 Task: Check the percentage active listings of gas fireplace in the last 5 years.
Action: Mouse moved to (329, 227)
Screenshot: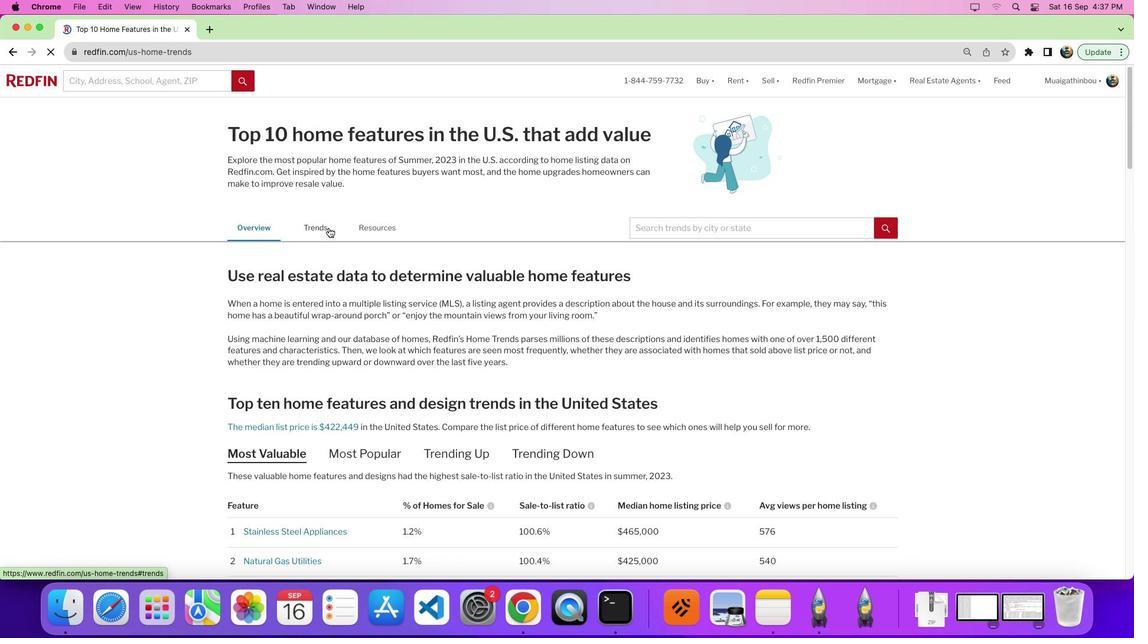
Action: Mouse pressed left at (329, 227)
Screenshot: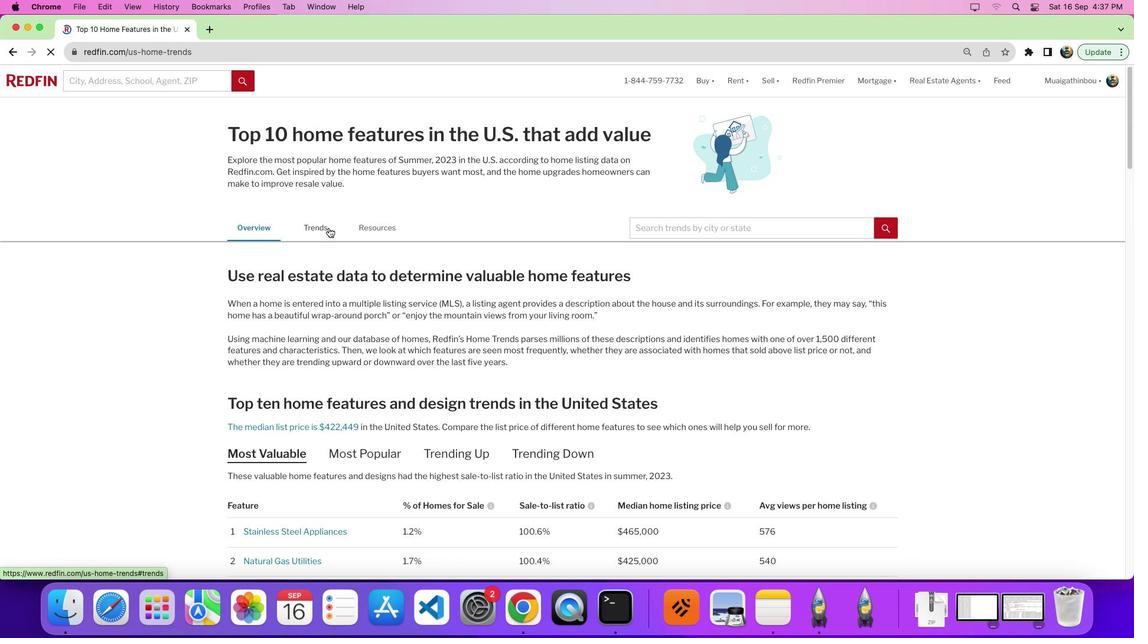 
Action: Mouse moved to (596, 293)
Screenshot: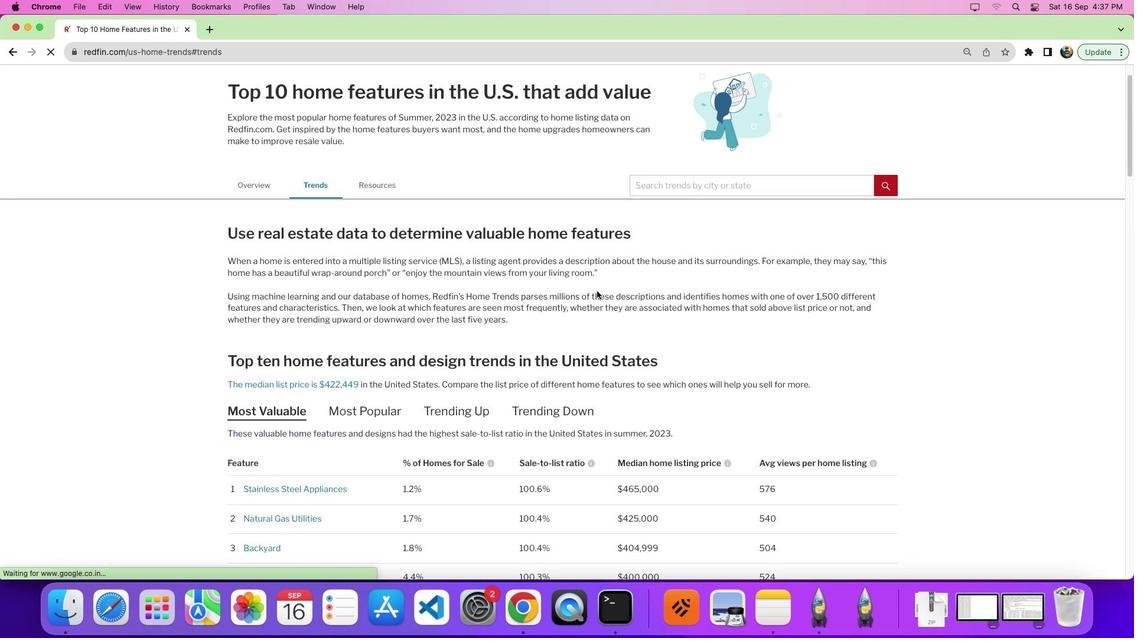 
Action: Mouse scrolled (596, 293) with delta (0, 0)
Screenshot: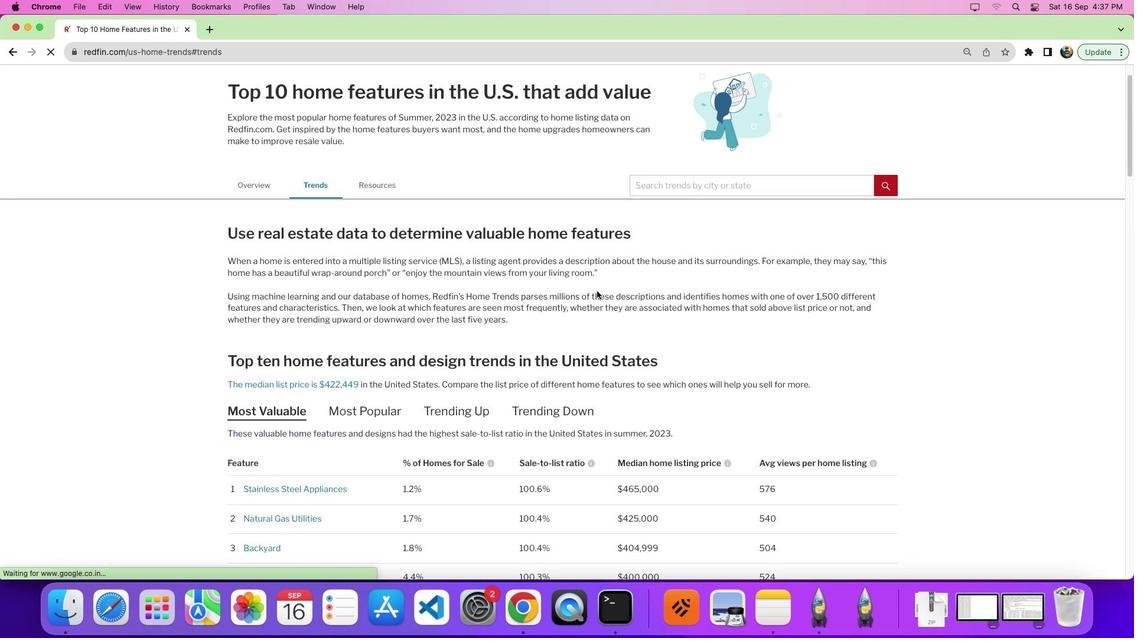 
Action: Mouse moved to (596, 293)
Screenshot: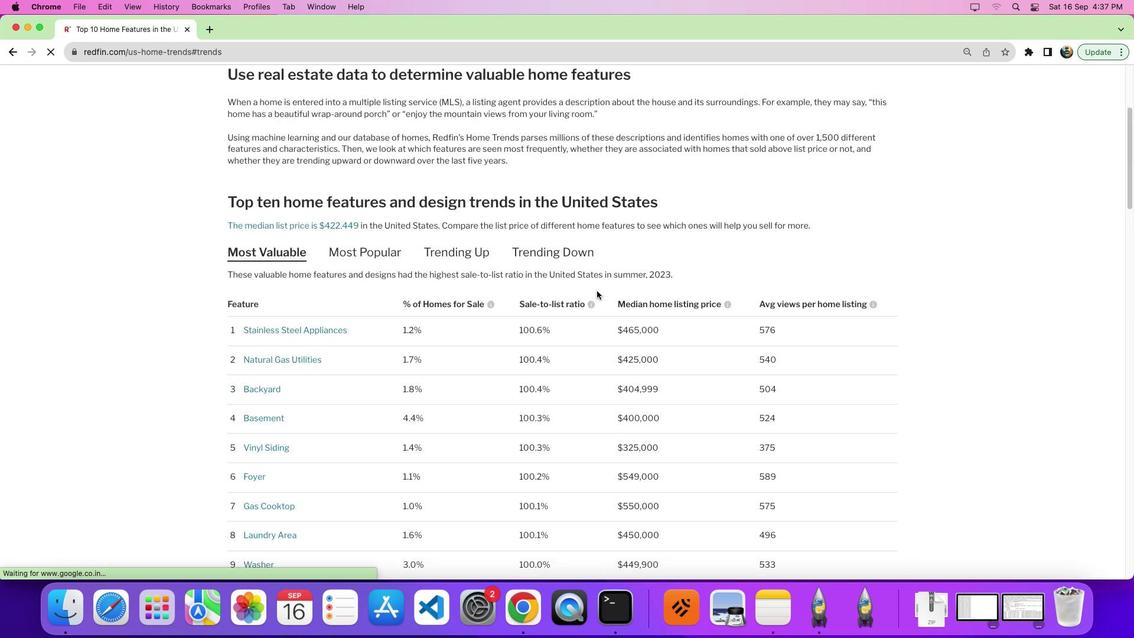 
Action: Mouse scrolled (596, 293) with delta (0, -1)
Screenshot: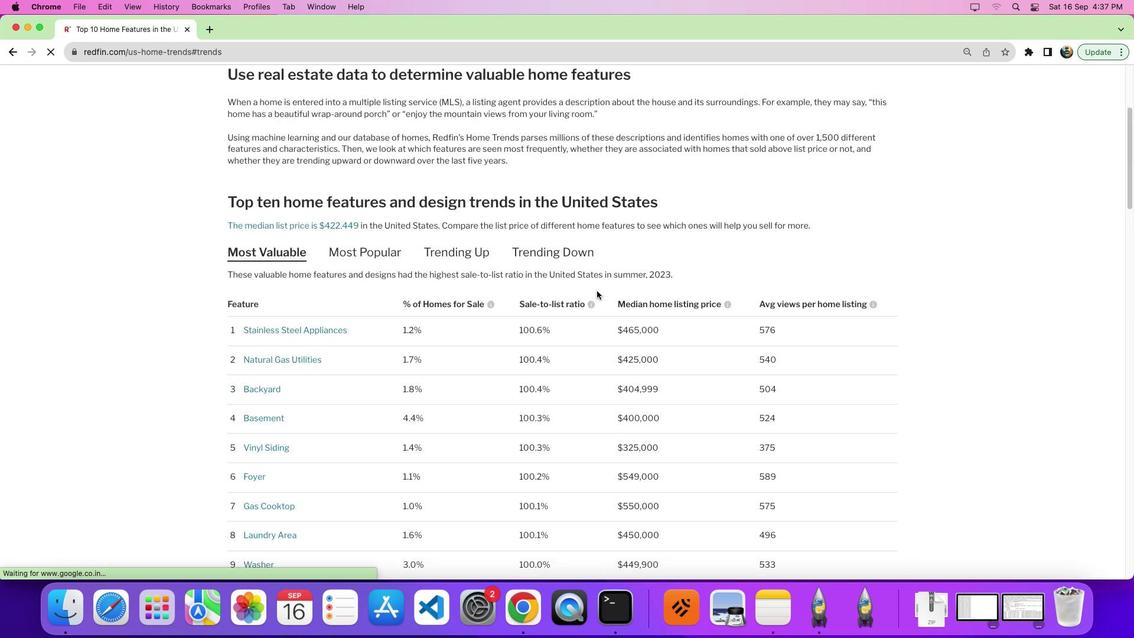 
Action: Mouse moved to (596, 292)
Screenshot: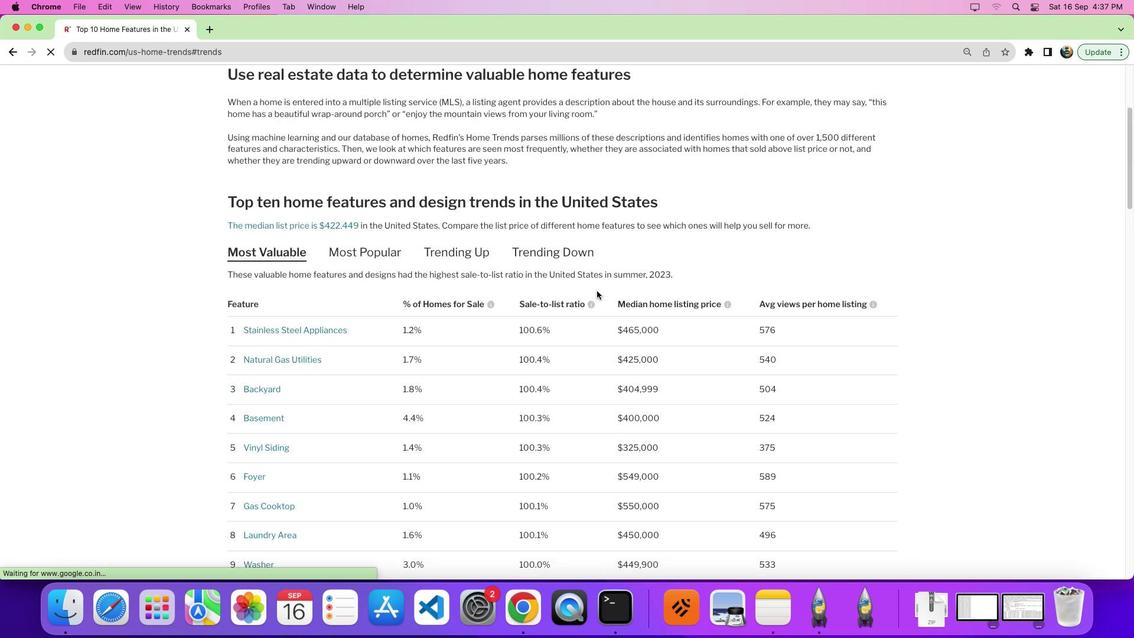 
Action: Mouse scrolled (596, 292) with delta (0, -5)
Screenshot: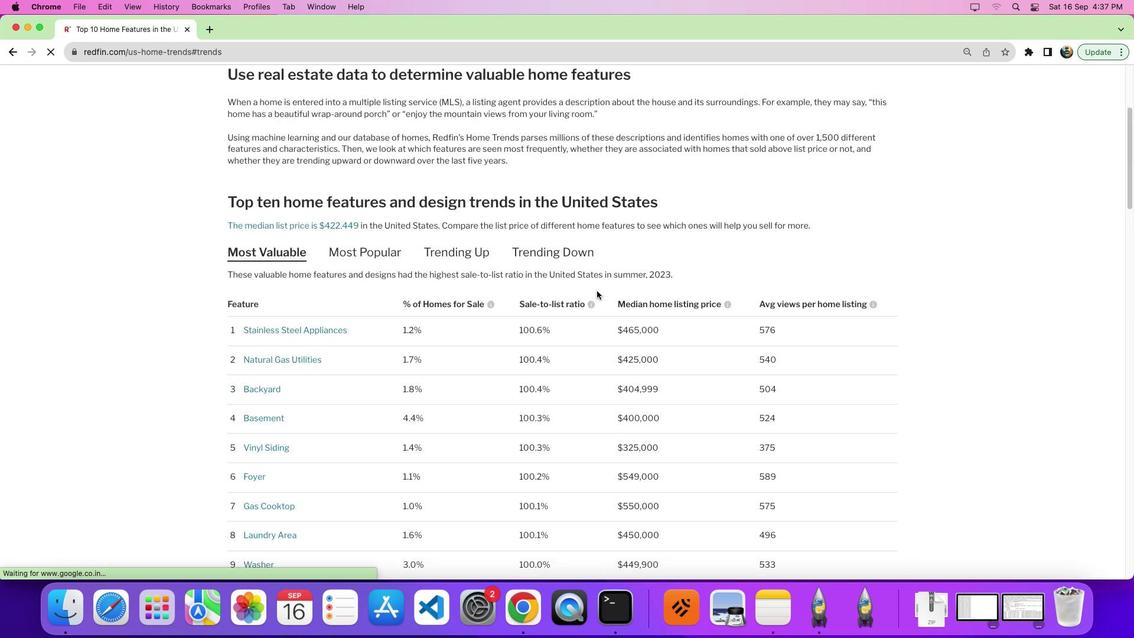 
Action: Mouse moved to (596, 291)
Screenshot: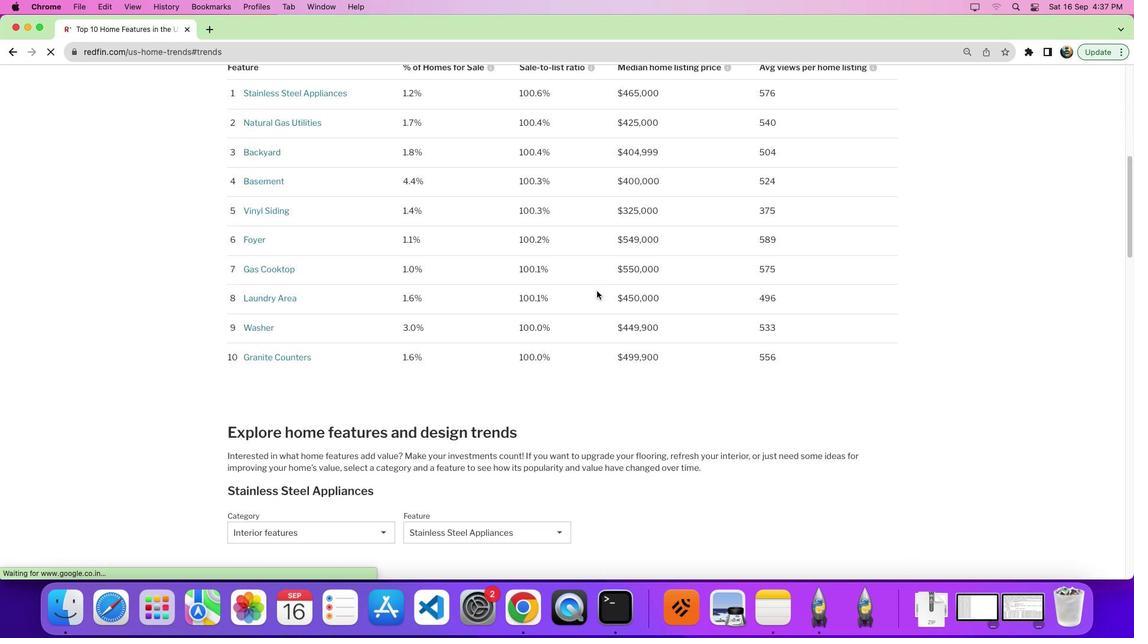 
Action: Mouse scrolled (596, 291) with delta (0, -7)
Screenshot: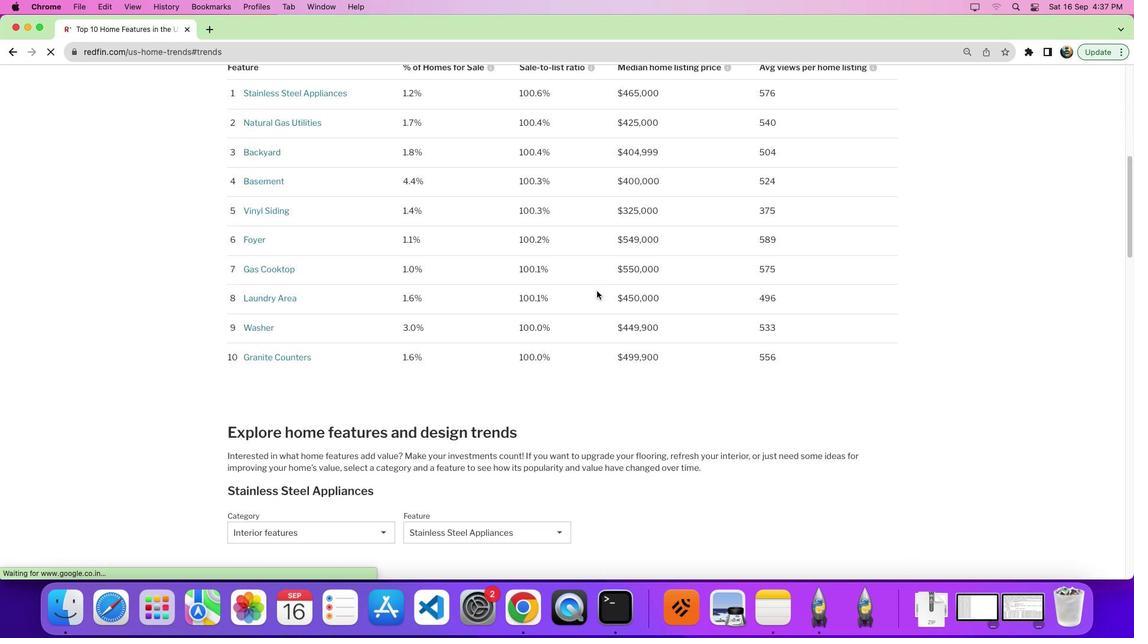 
Action: Mouse moved to (598, 290)
Screenshot: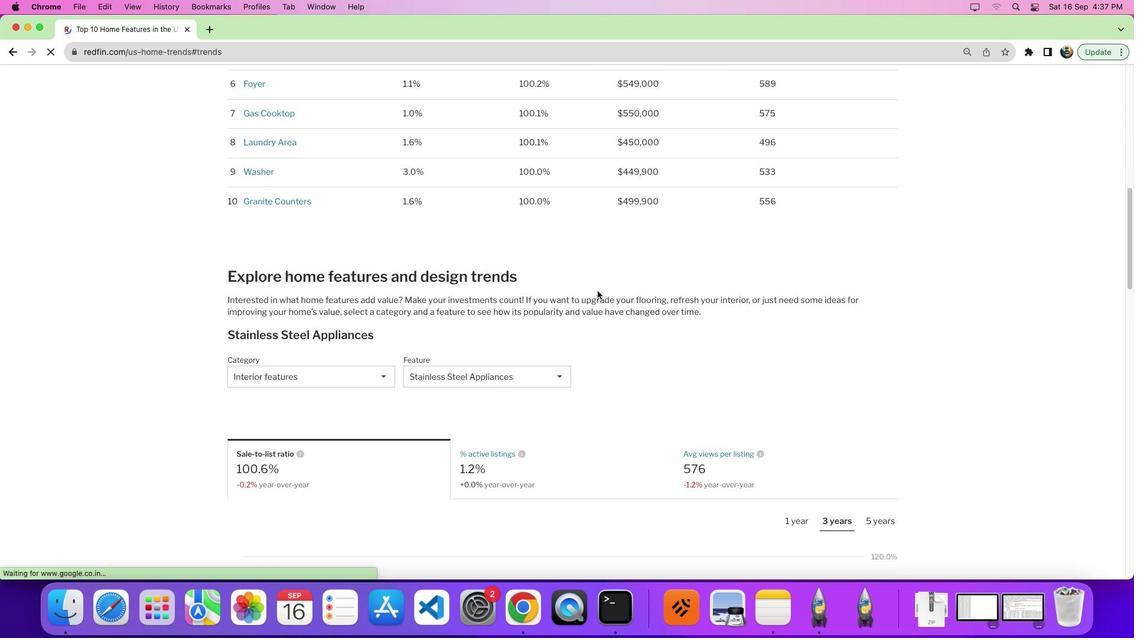 
Action: Mouse scrolled (598, 290) with delta (0, 0)
Screenshot: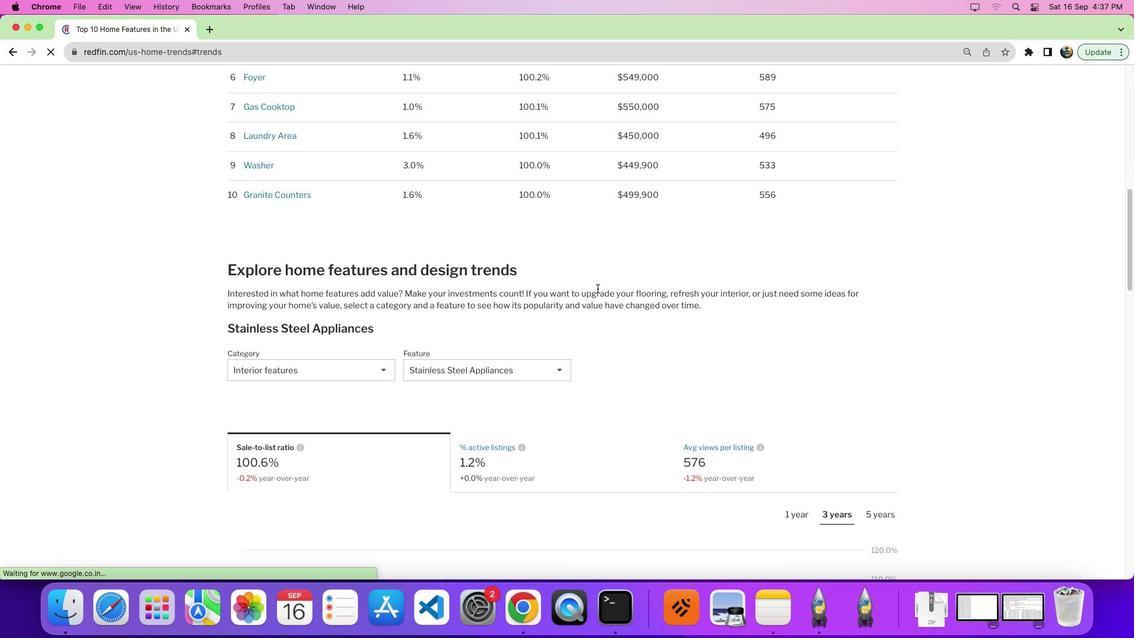 
Action: Mouse scrolled (598, 290) with delta (0, 0)
Screenshot: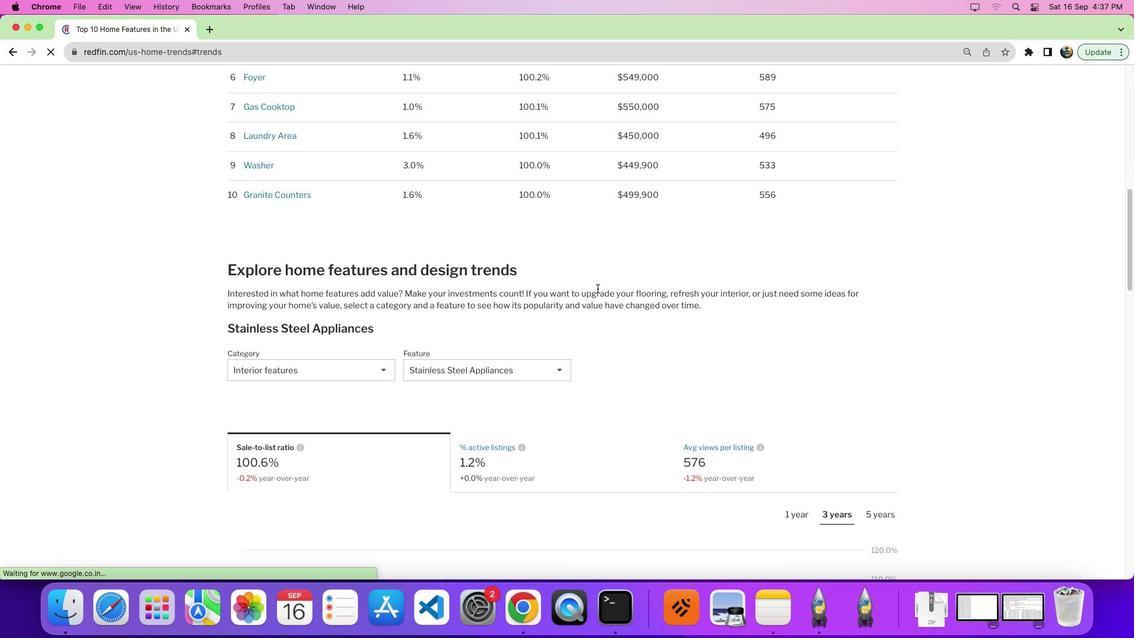 
Action: Mouse moved to (598, 289)
Screenshot: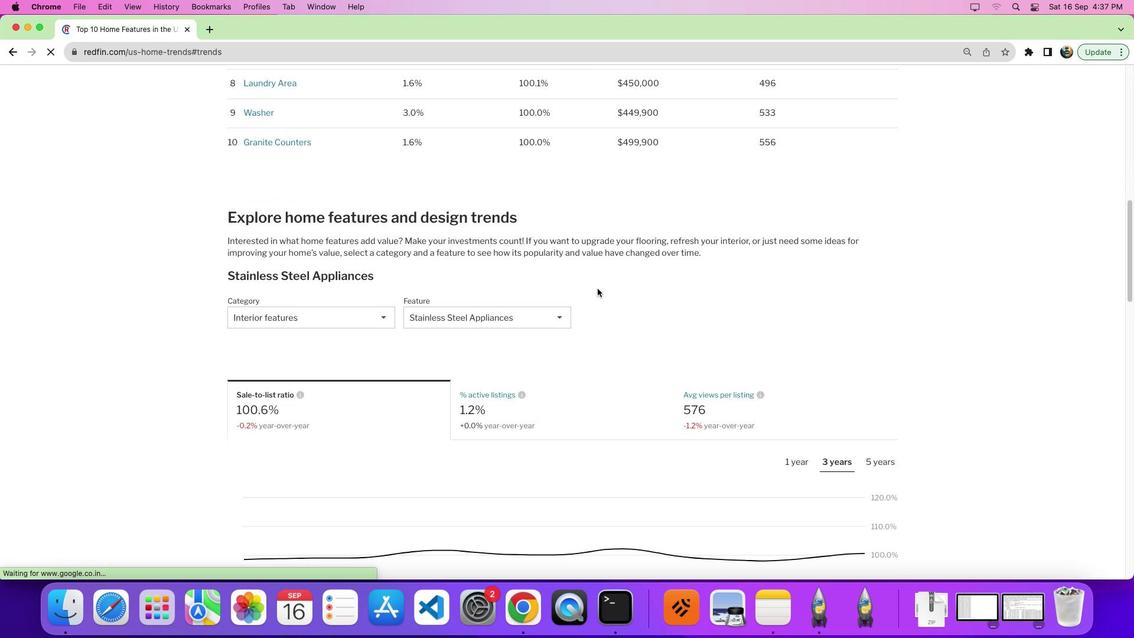 
Action: Mouse scrolled (598, 289) with delta (0, -4)
Screenshot: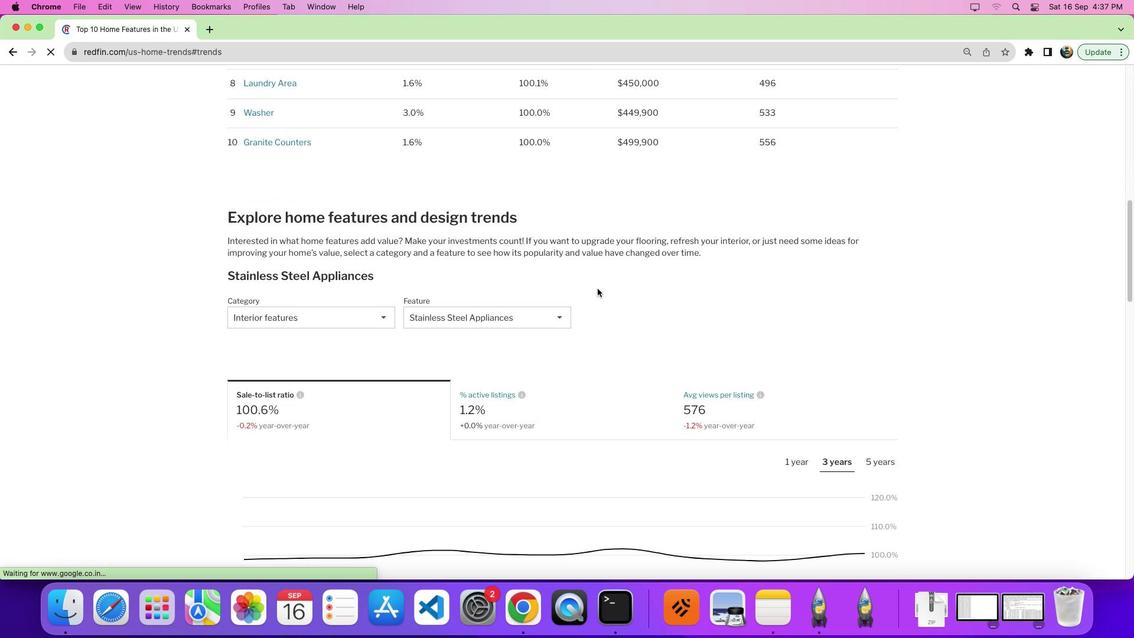 
Action: Mouse moved to (288, 151)
Screenshot: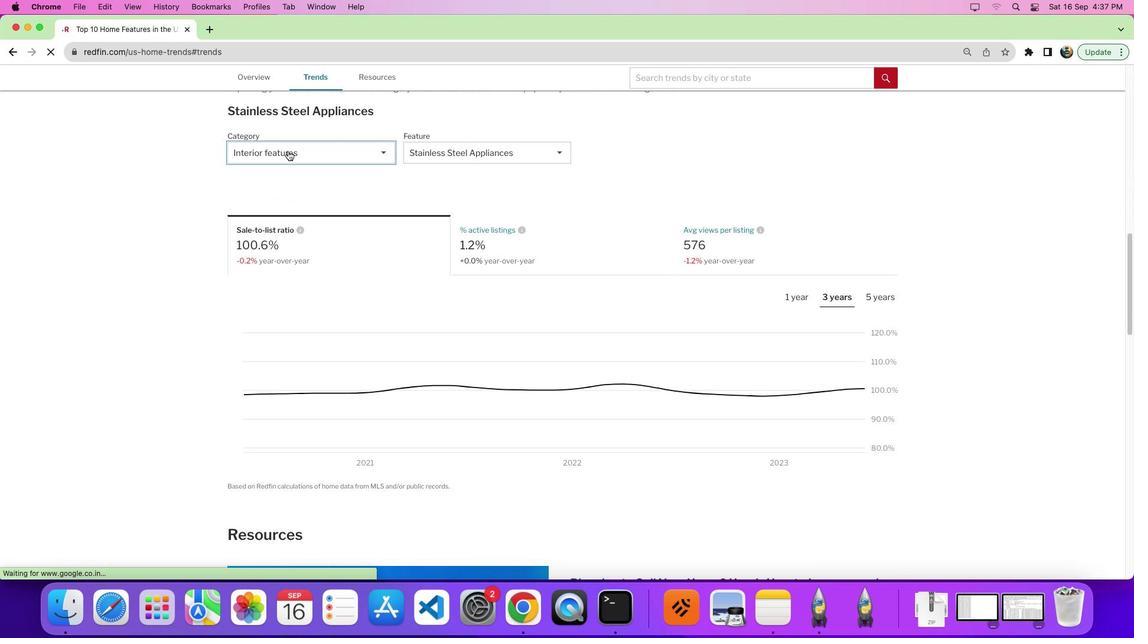 
Action: Mouse pressed left at (288, 151)
Screenshot: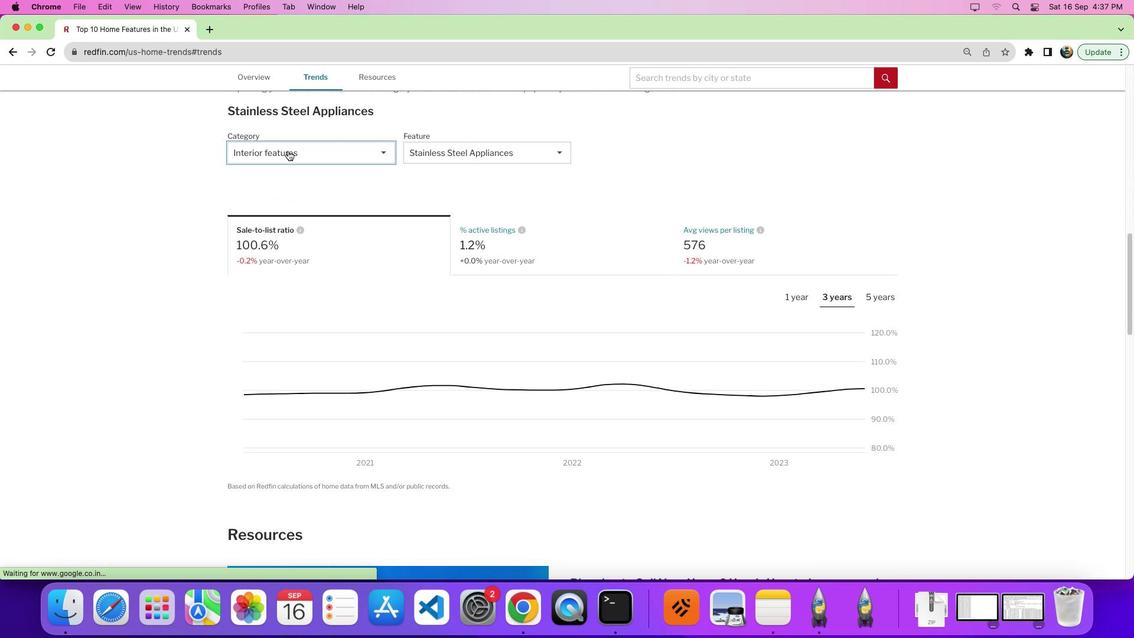 
Action: Mouse moved to (377, 205)
Screenshot: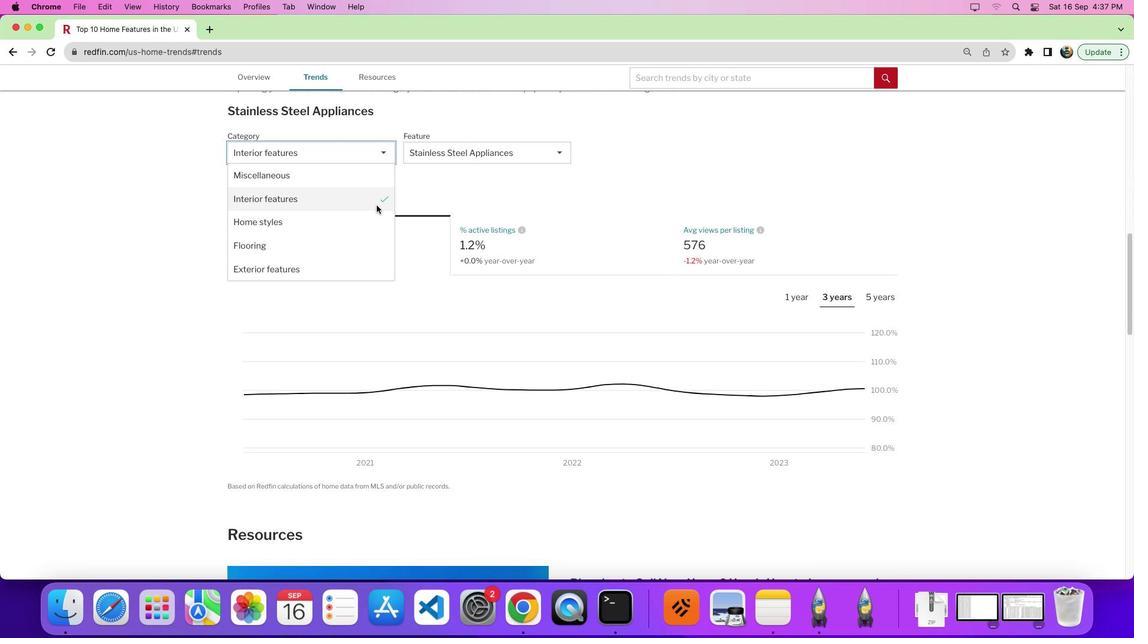 
Action: Mouse pressed left at (377, 205)
Screenshot: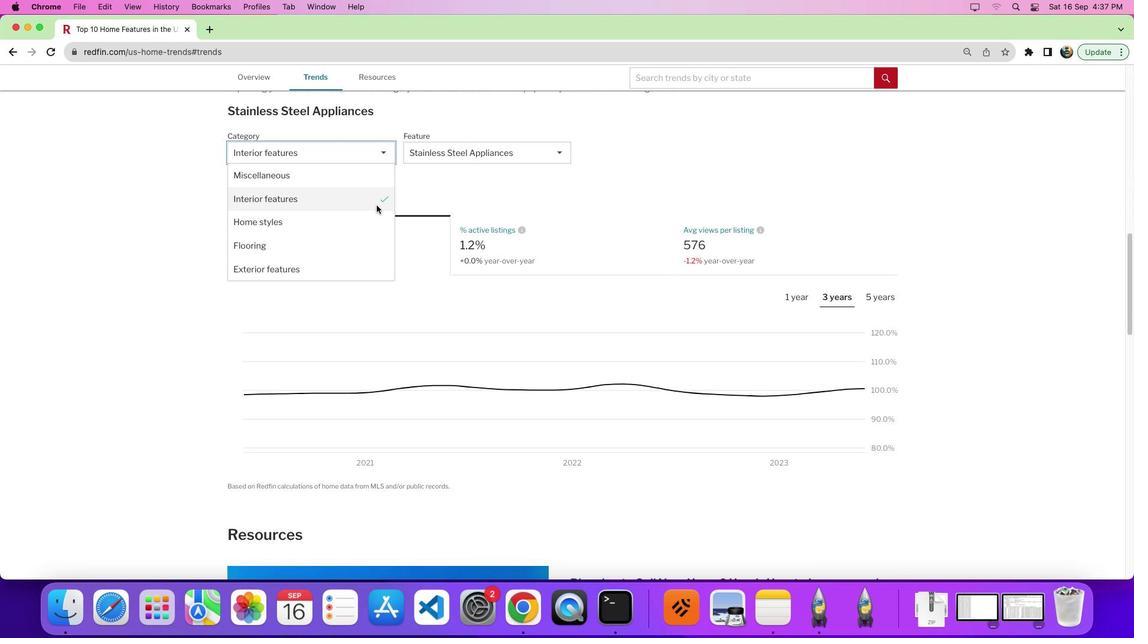 
Action: Mouse moved to (487, 146)
Screenshot: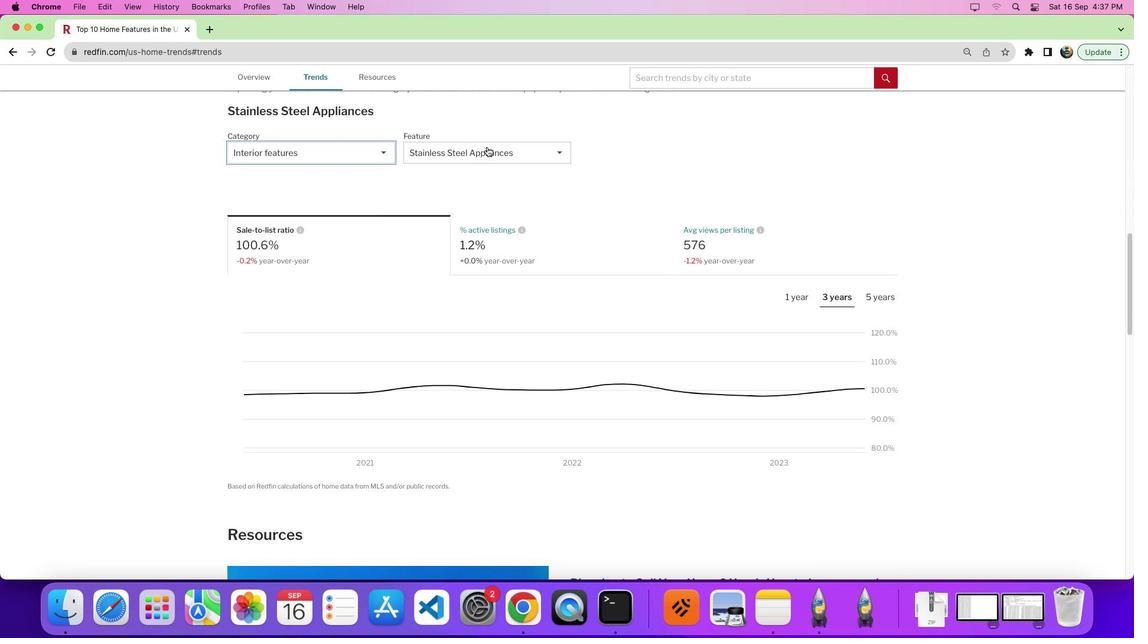 
Action: Mouse pressed left at (487, 146)
Screenshot: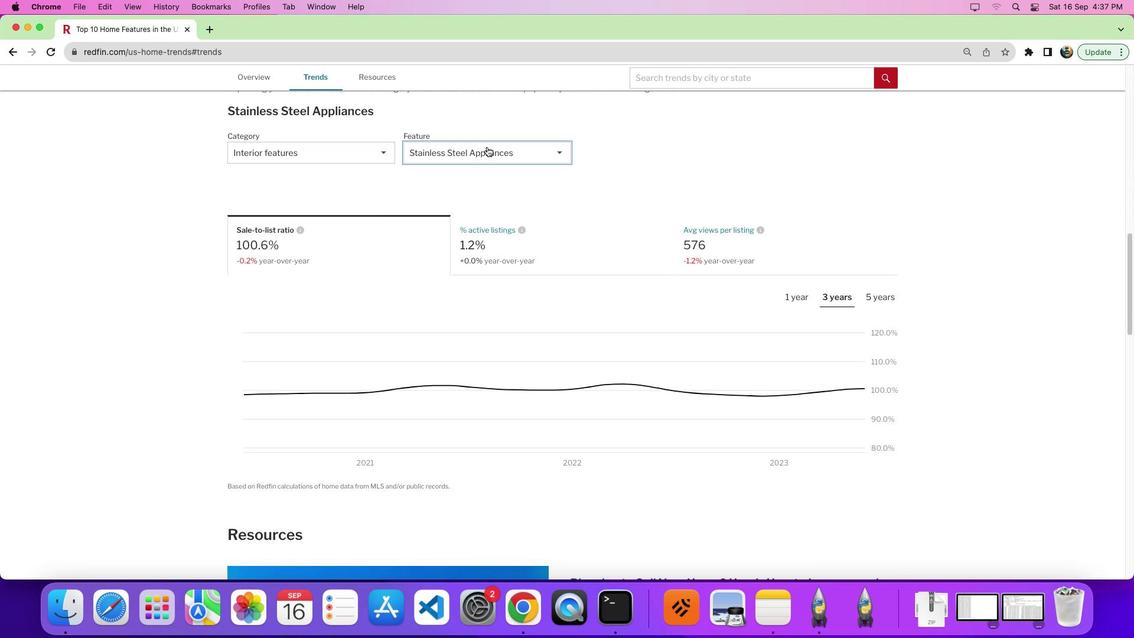 
Action: Mouse moved to (568, 255)
Screenshot: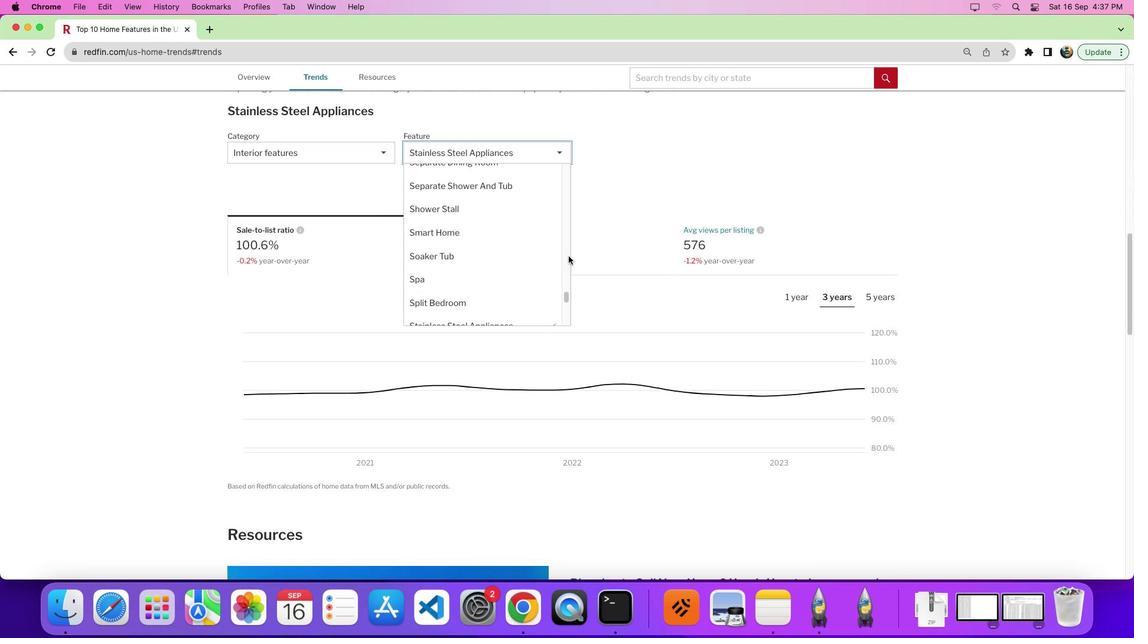 
Action: Mouse pressed left at (568, 255)
Screenshot: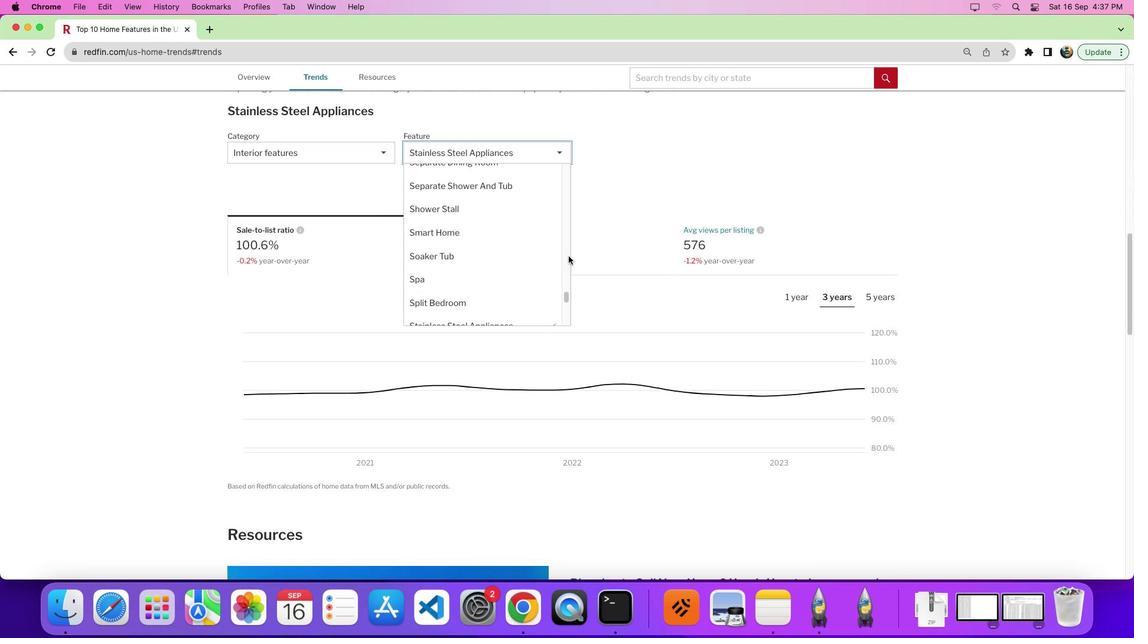 
Action: Mouse moved to (433, 219)
Screenshot: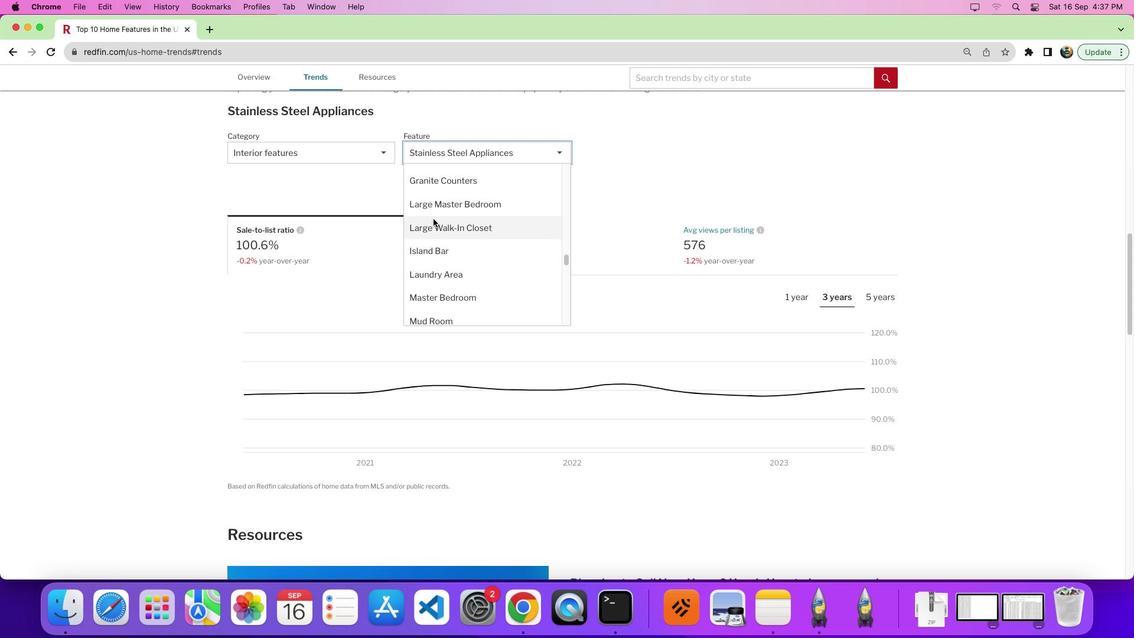 
Action: Mouse scrolled (433, 219) with delta (0, 0)
Screenshot: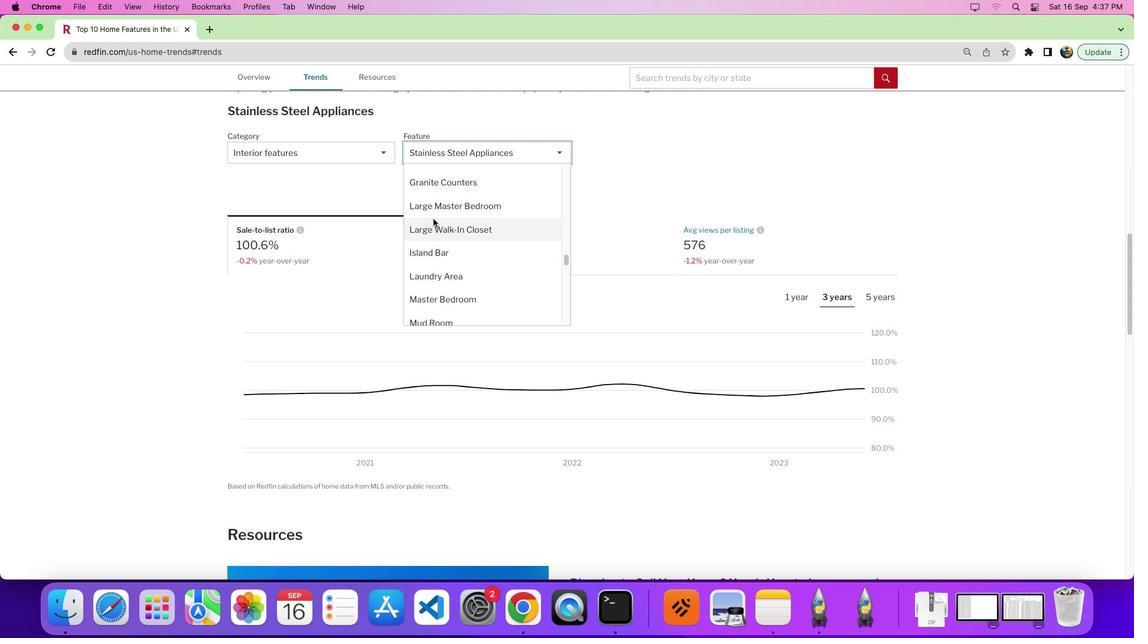
Action: Mouse scrolled (433, 219) with delta (0, 0)
Screenshot: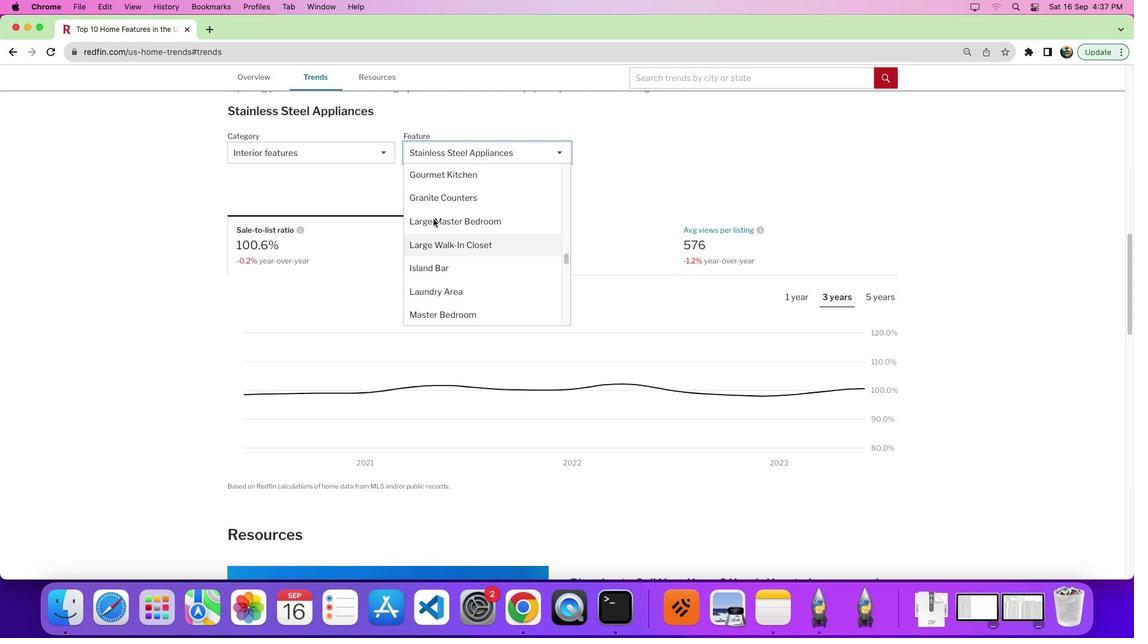 
Action: Mouse moved to (433, 222)
Screenshot: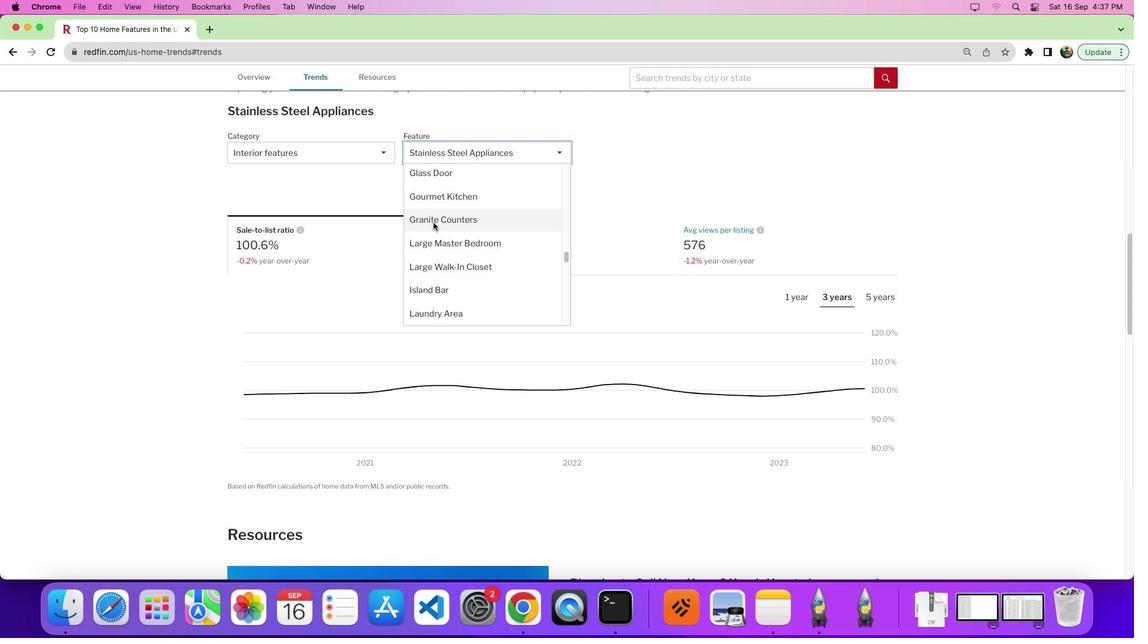 
Action: Mouse scrolled (433, 222) with delta (0, 0)
Screenshot: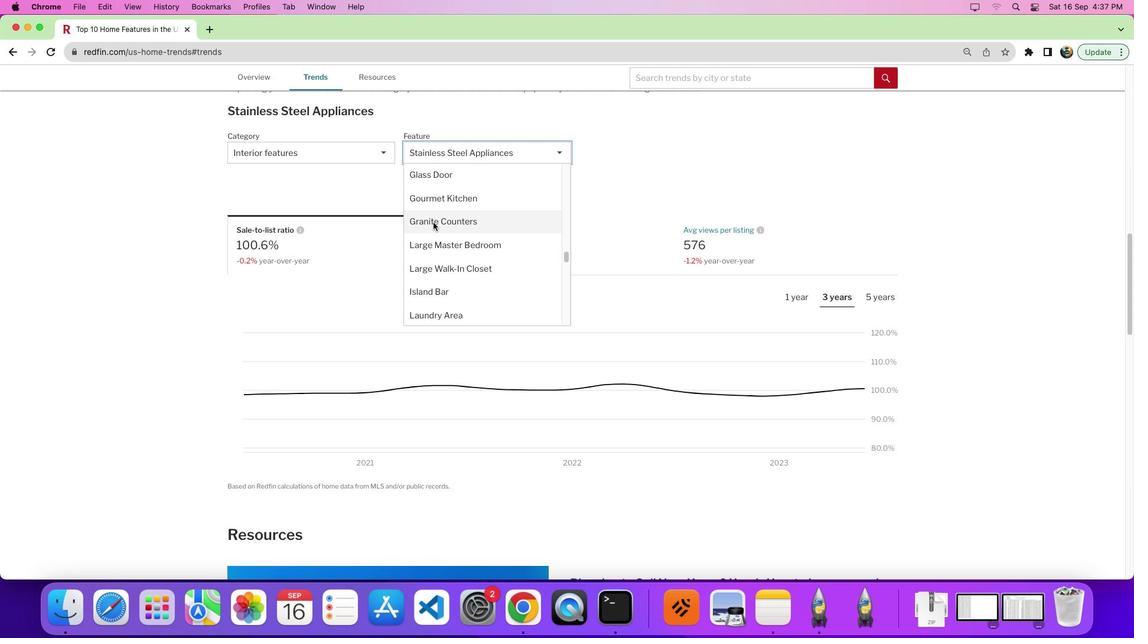
Action: Mouse scrolled (433, 222) with delta (0, 0)
Screenshot: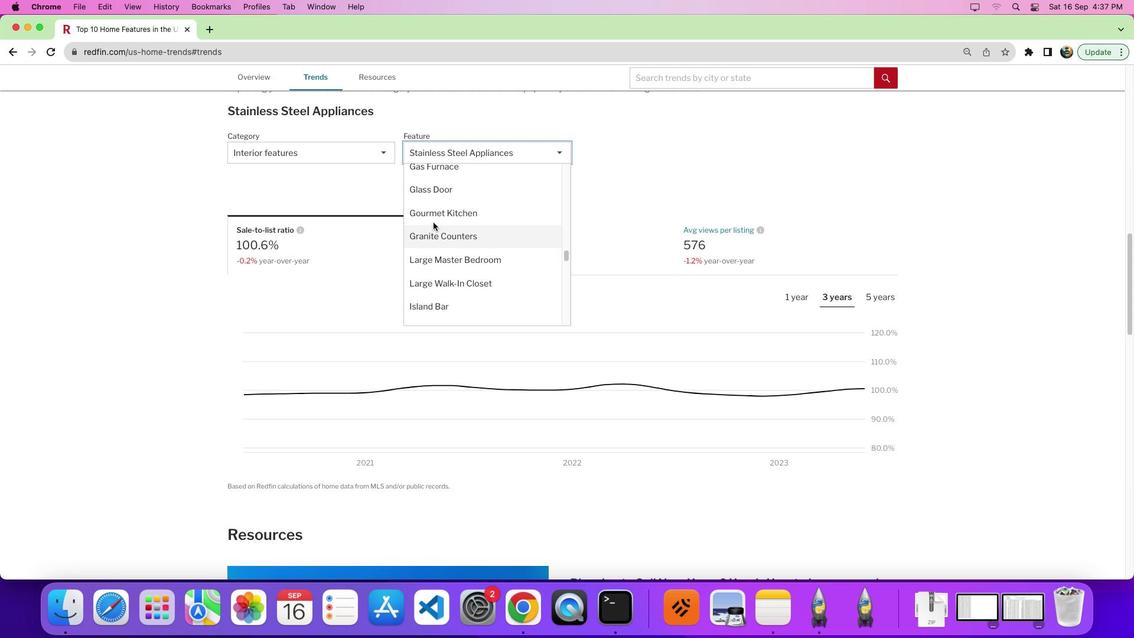 
Action: Mouse moved to (437, 212)
Screenshot: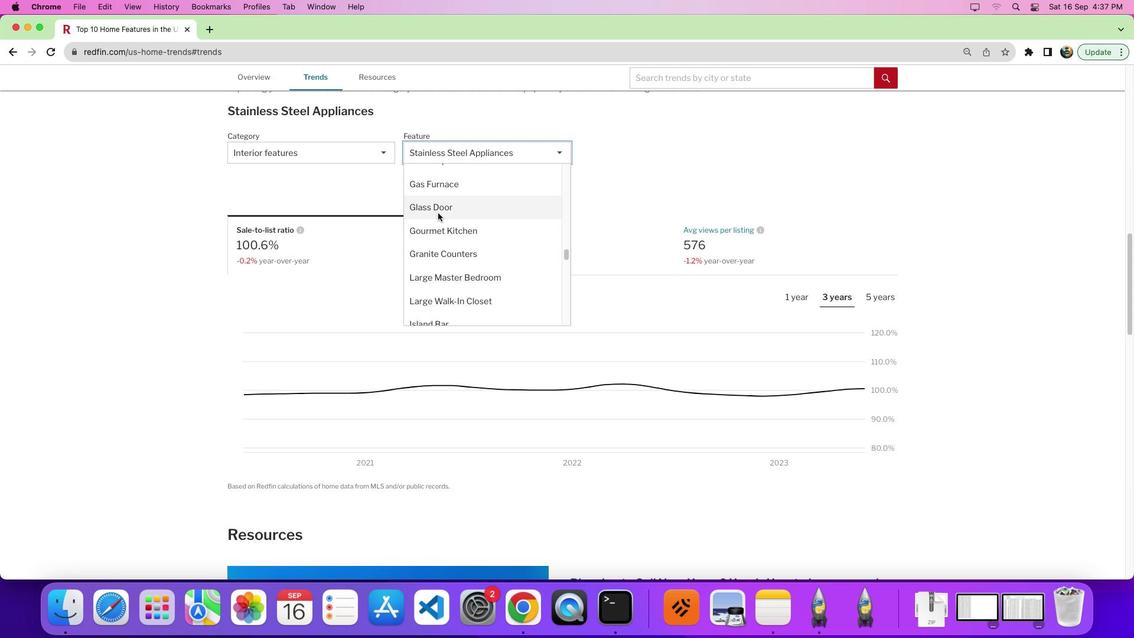 
Action: Mouse scrolled (437, 212) with delta (0, 0)
Screenshot: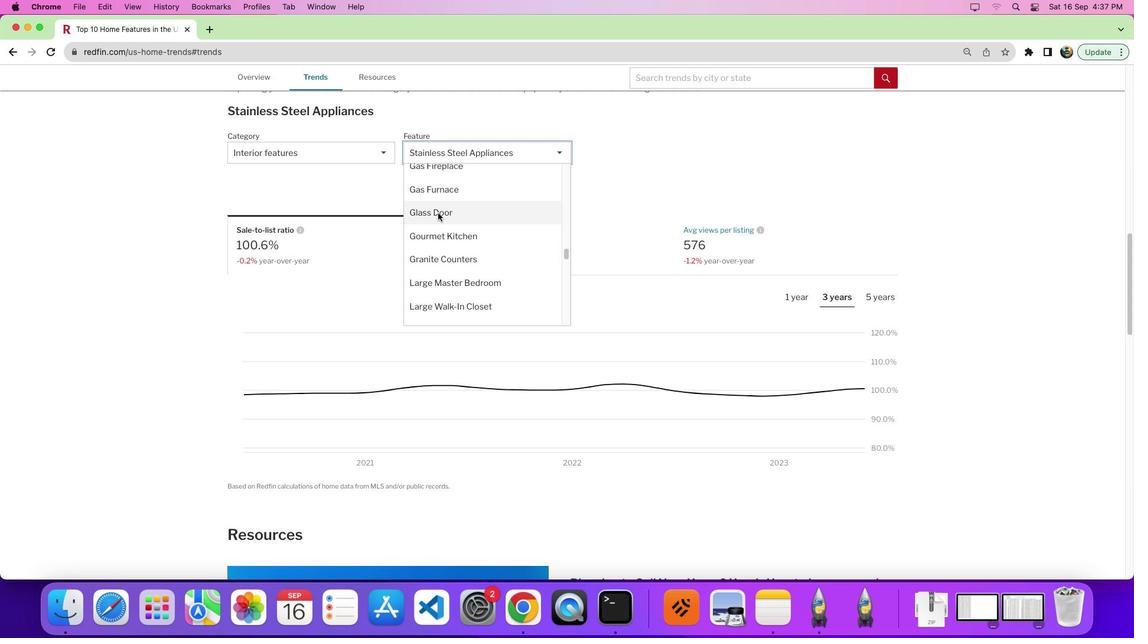 
Action: Mouse scrolled (437, 212) with delta (0, 0)
Screenshot: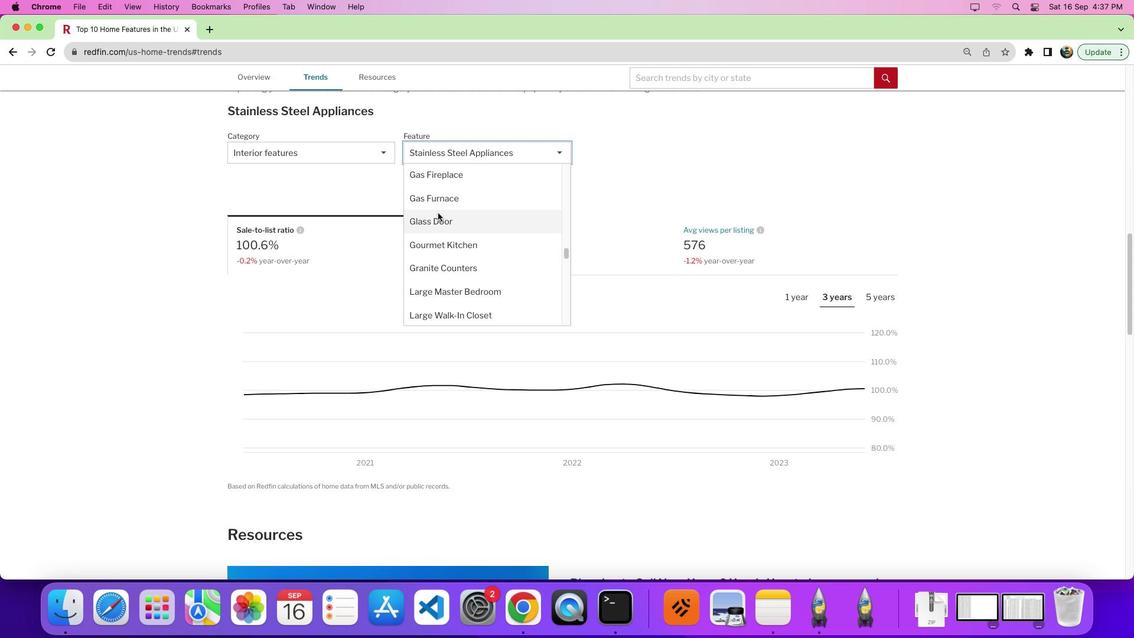 
Action: Mouse moved to (448, 206)
Screenshot: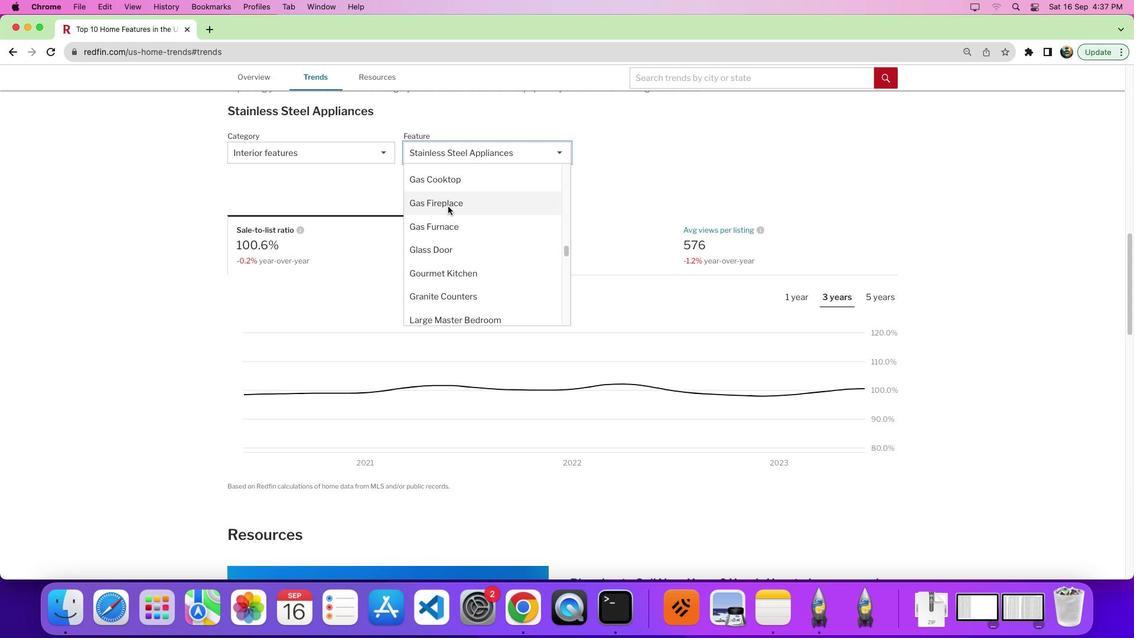 
Action: Mouse pressed left at (448, 206)
Screenshot: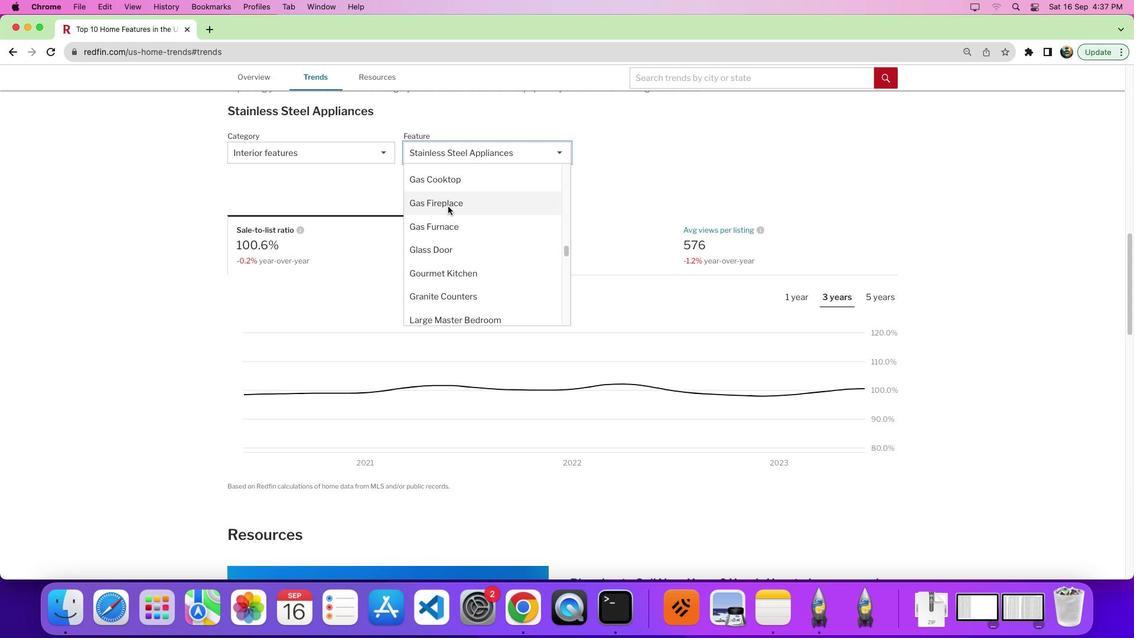 
Action: Mouse moved to (627, 281)
Screenshot: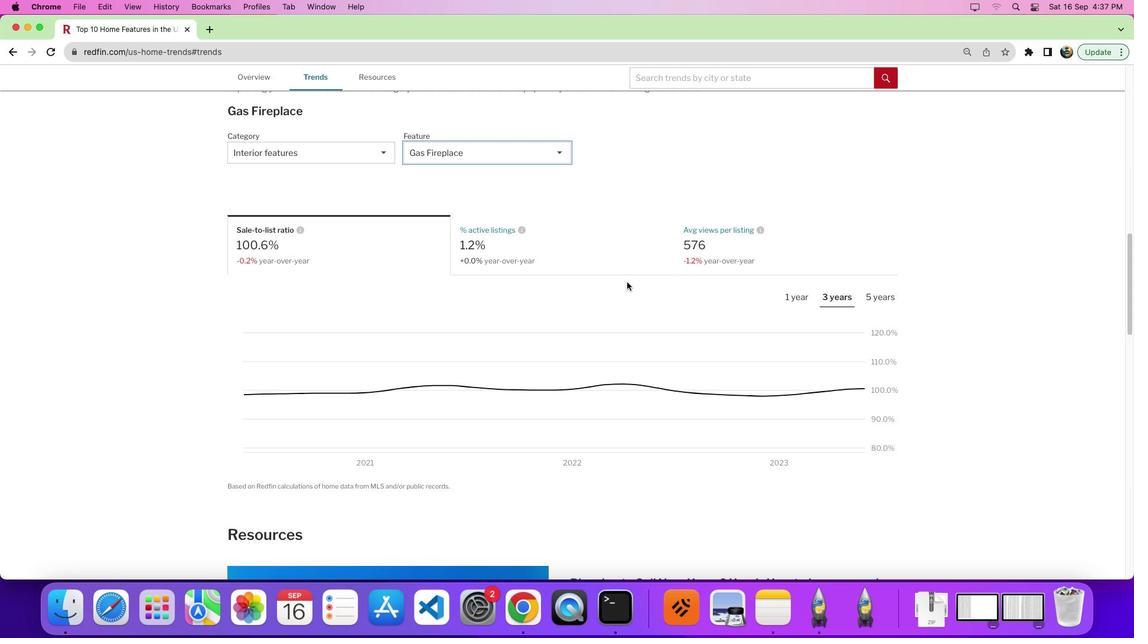 
Action: Mouse scrolled (627, 281) with delta (0, 0)
Screenshot: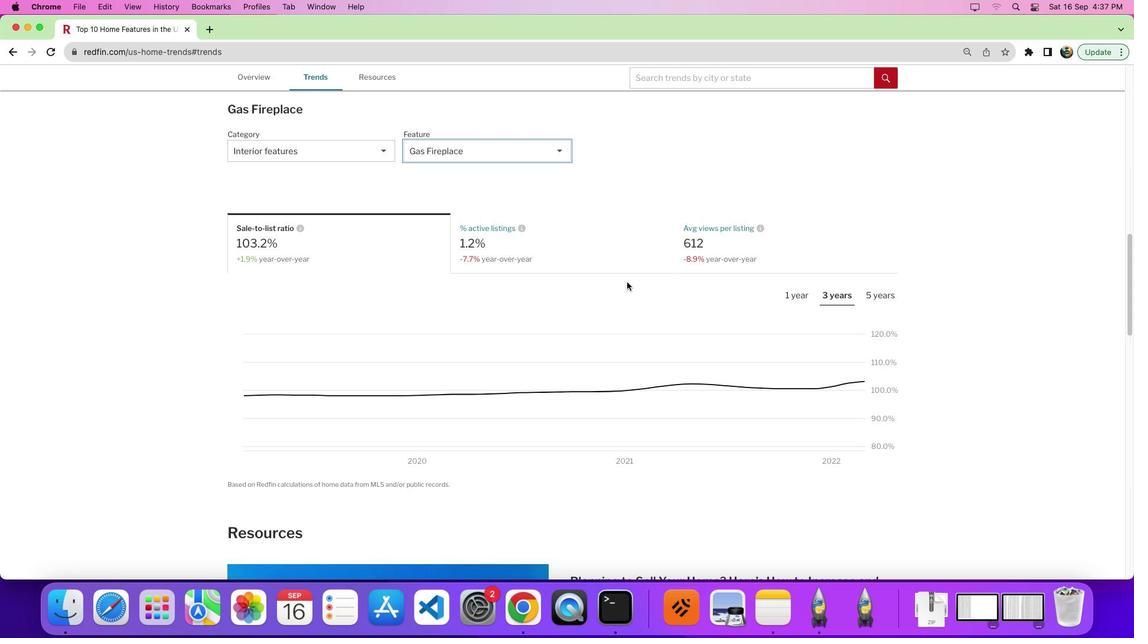 
Action: Mouse scrolled (627, 281) with delta (0, 0)
Screenshot: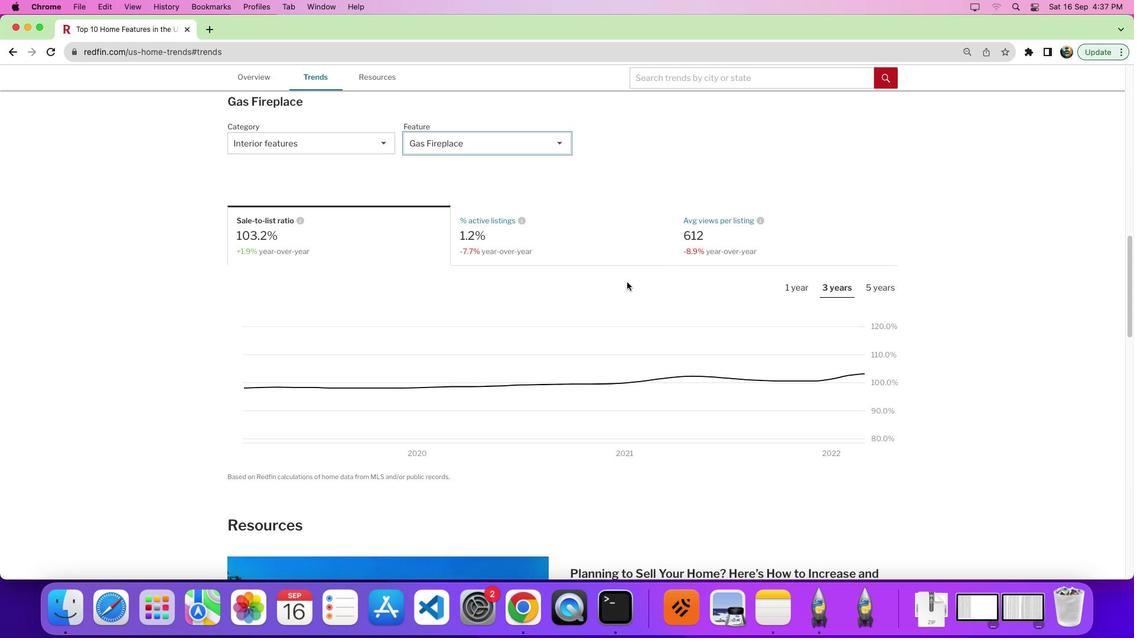 
Action: Mouse moved to (517, 218)
Screenshot: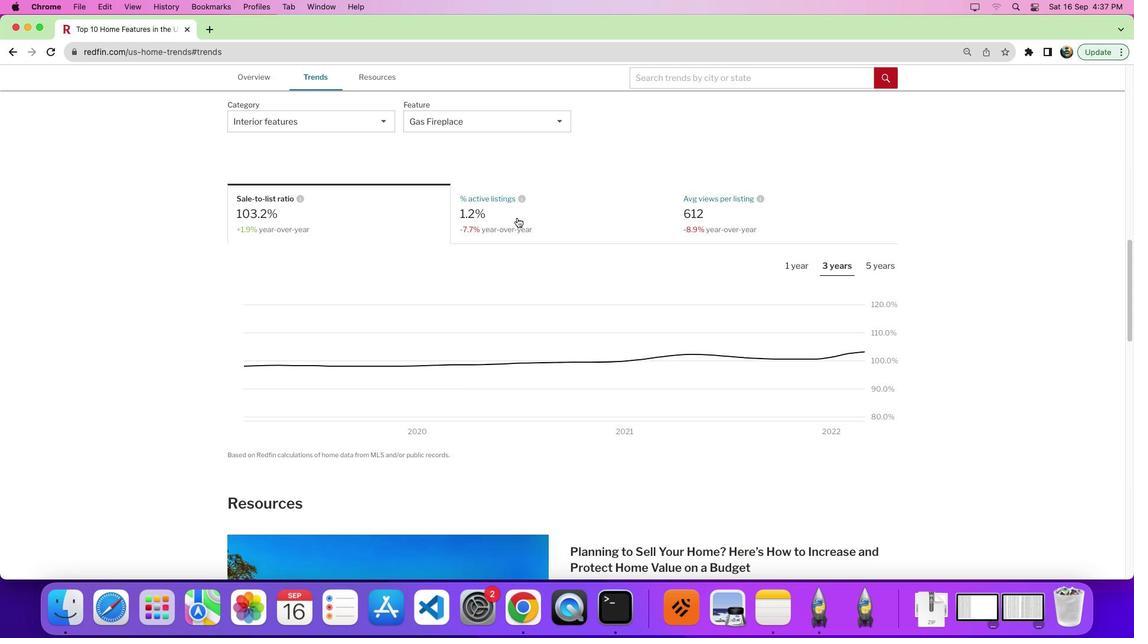 
Action: Mouse pressed left at (517, 218)
Screenshot: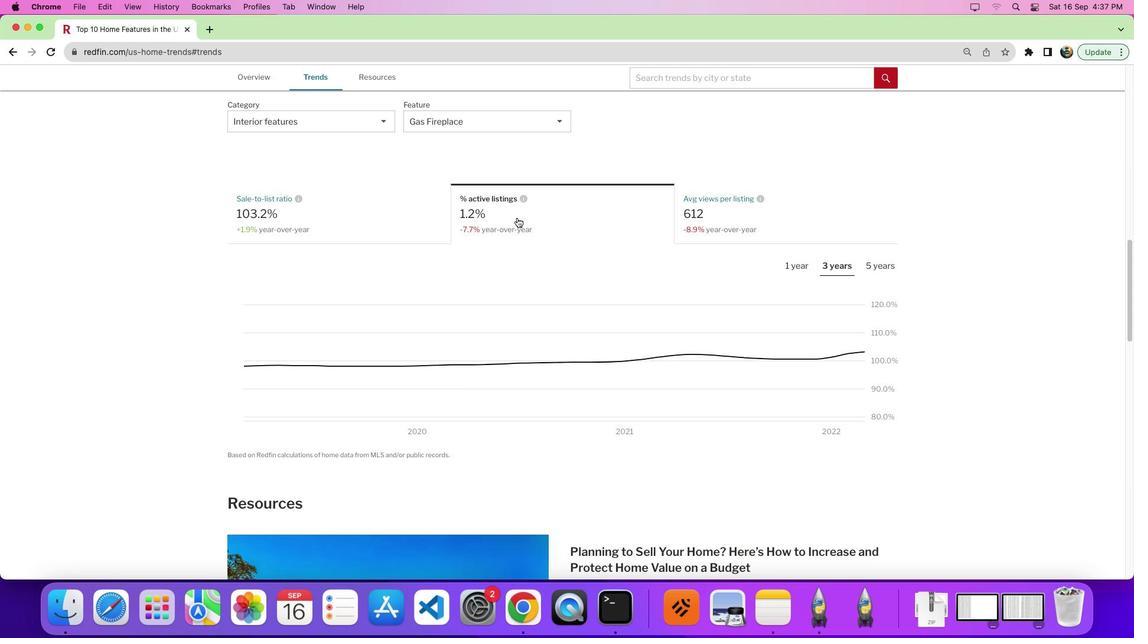 
Action: Mouse moved to (580, 246)
Screenshot: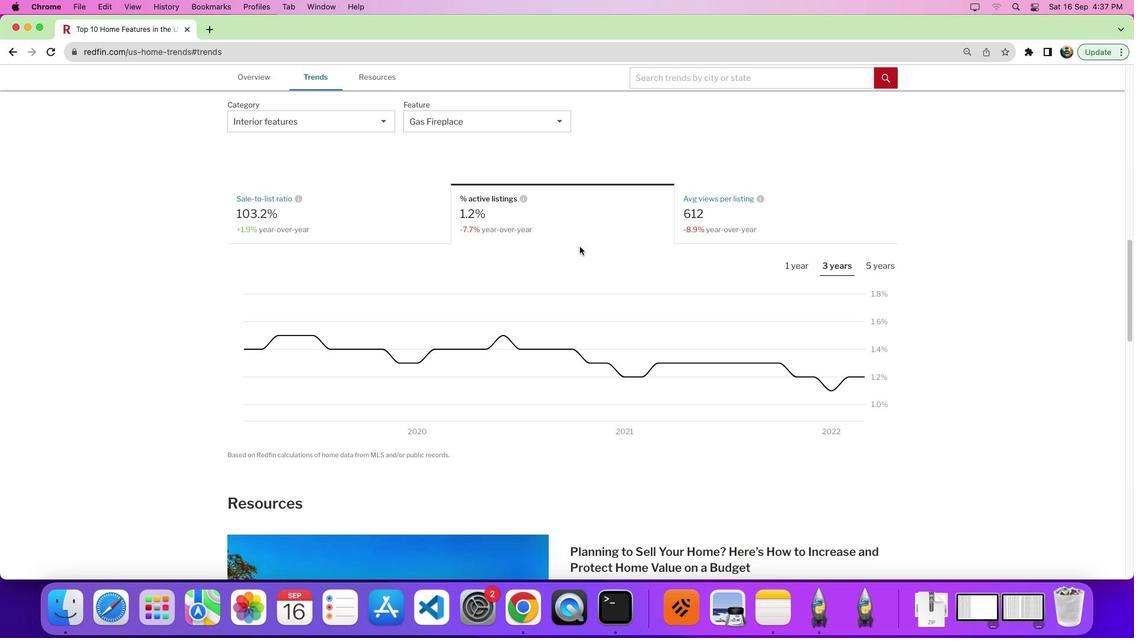 
Action: Mouse scrolled (580, 246) with delta (0, 0)
Screenshot: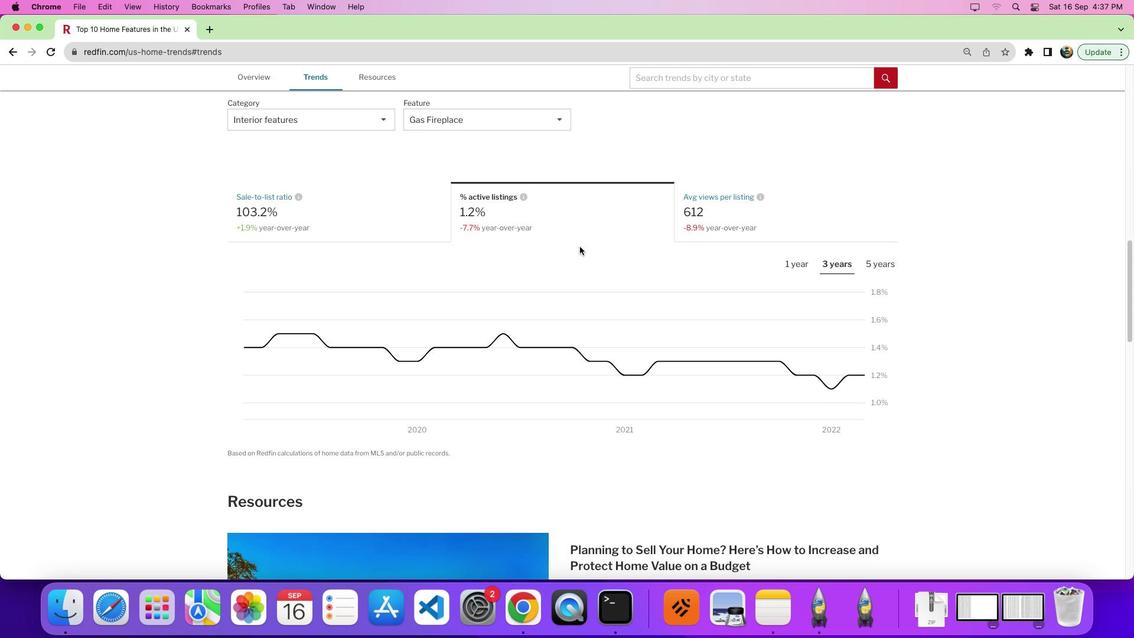 
Action: Mouse scrolled (580, 246) with delta (0, 0)
Screenshot: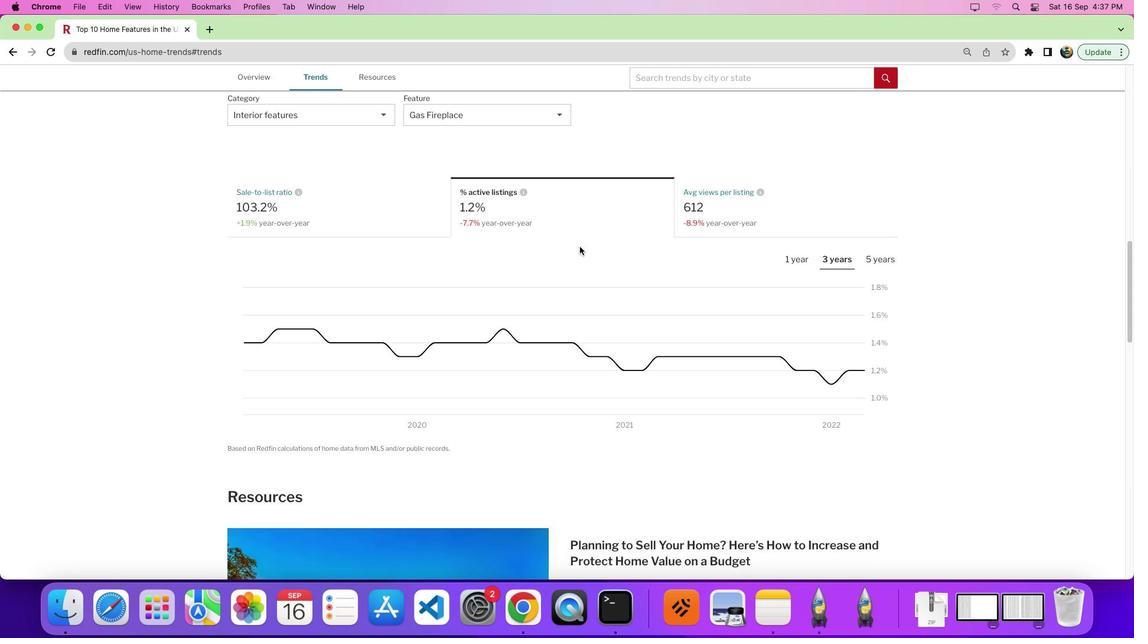 
Action: Mouse moved to (874, 242)
Screenshot: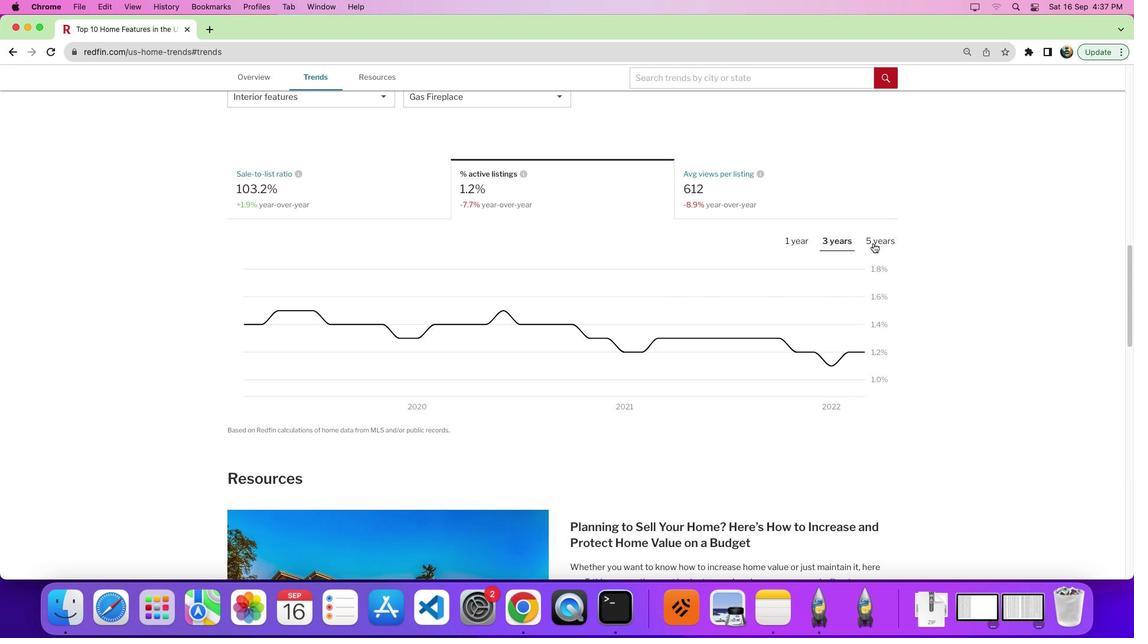 
Action: Mouse pressed left at (874, 242)
Screenshot: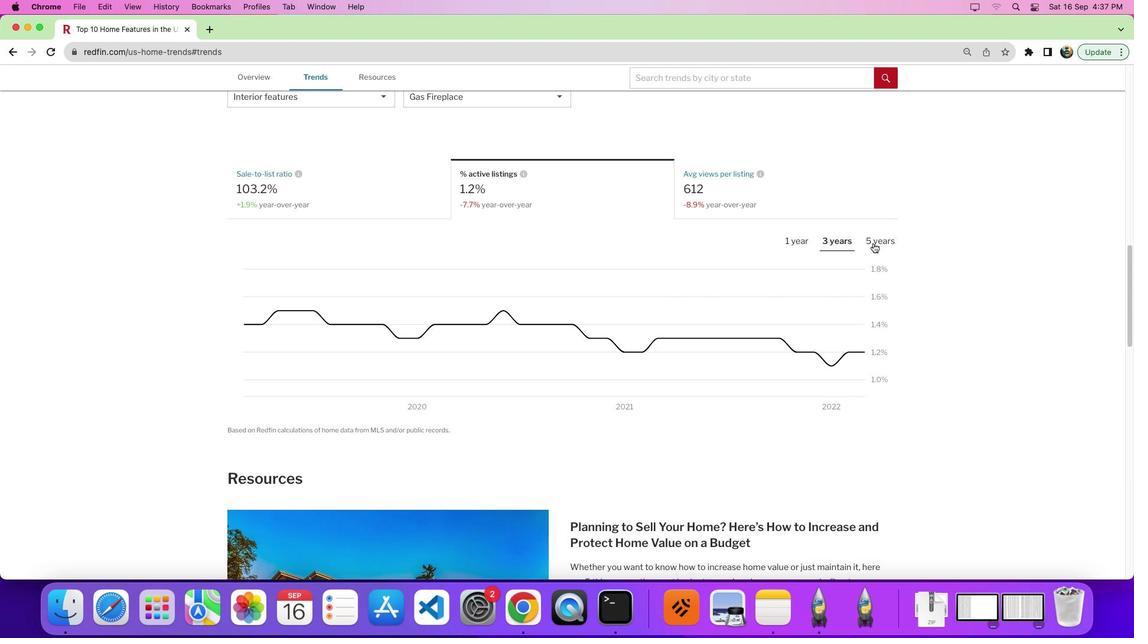 
Action: Mouse moved to (896, 326)
Screenshot: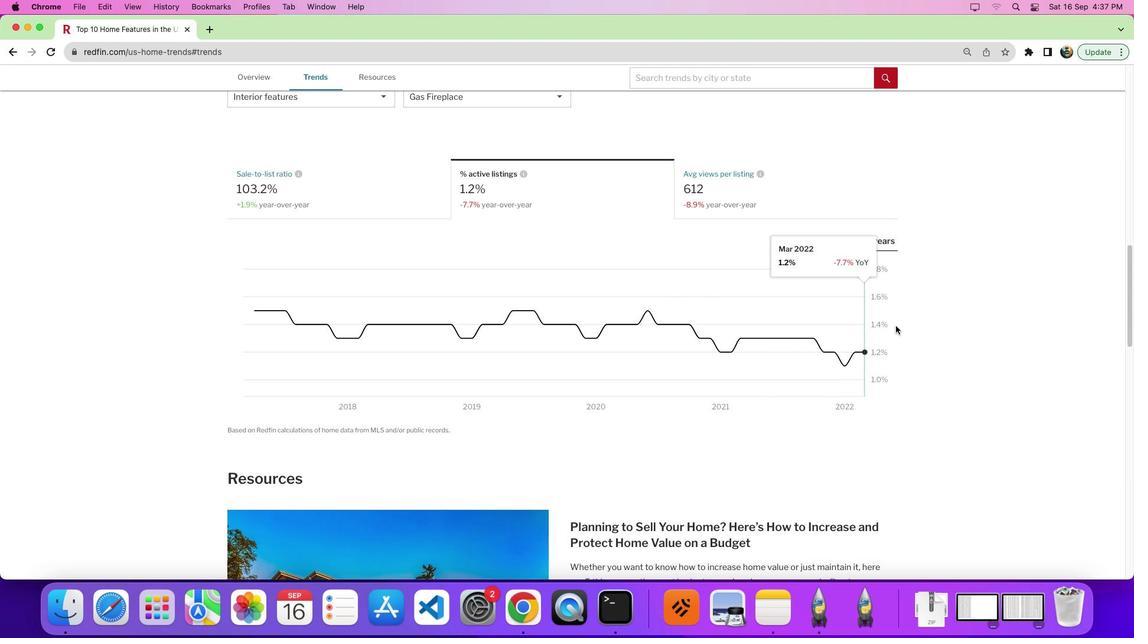 
